 Task: Create a section Debug Dive and in the section, add a milestone Helpdesk Ticketing System Implementation in the project AnchorTech
Action: Mouse moved to (217, 380)
Screenshot: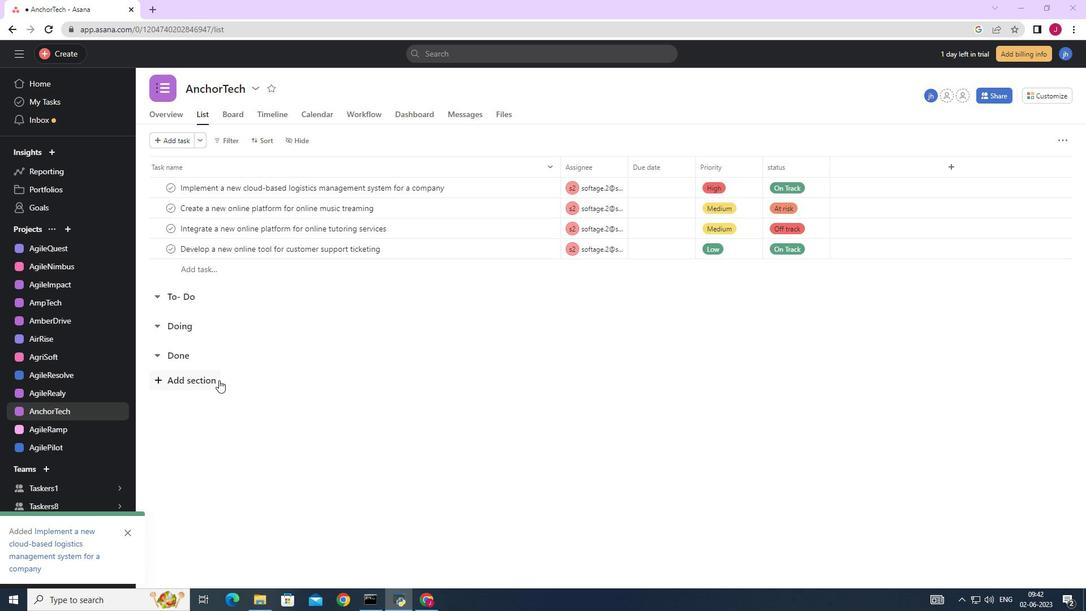 
Action: Mouse pressed left at (217, 380)
Screenshot: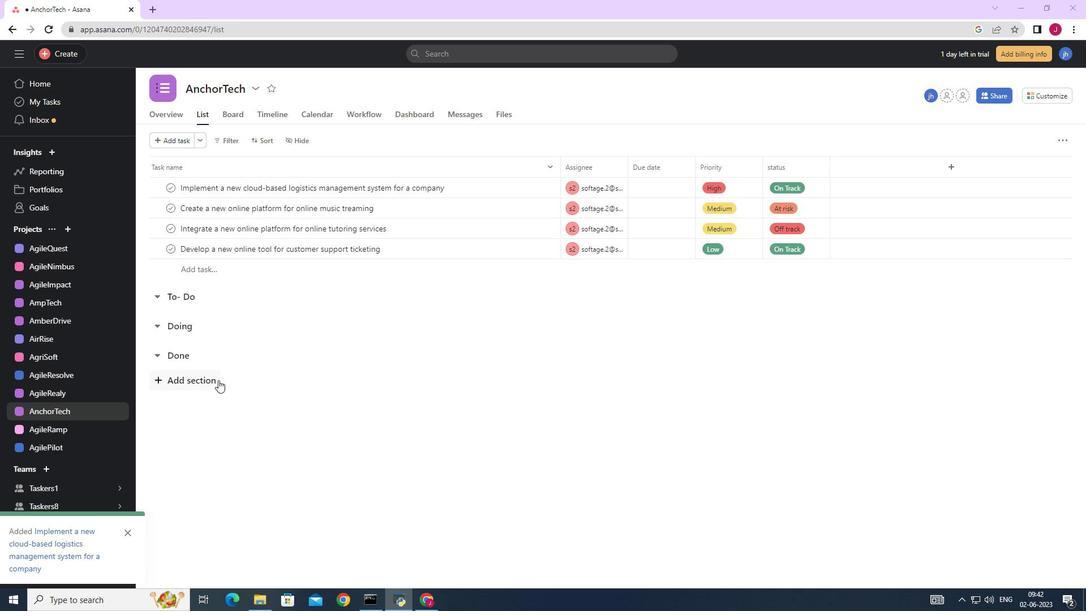 
Action: Key pressed <Key.caps_lock>DE<Key.backspace><Key.caps_lock>ebug<Key.space><Key.caps_lock>D<Key.caps_lock>ive
Screenshot: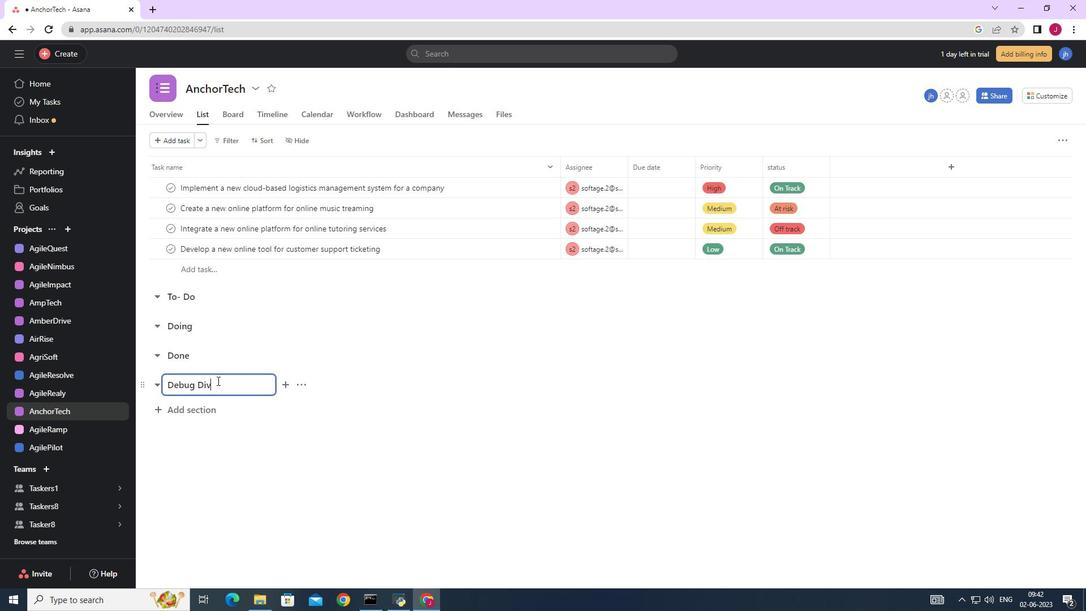 
Action: Mouse moved to (230, 391)
Screenshot: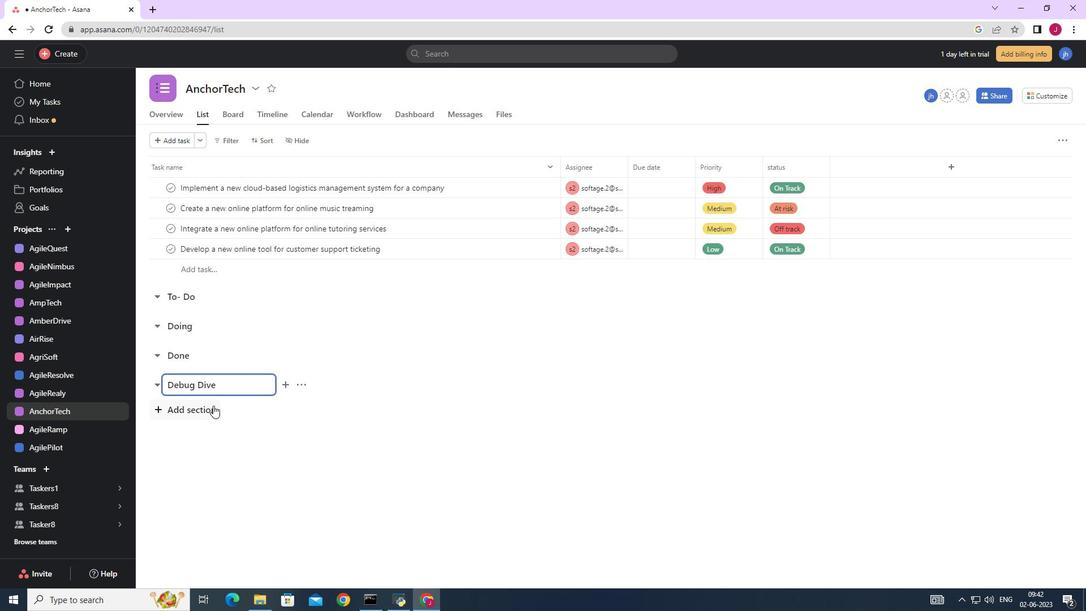 
Action: Key pressed <Key.enter><Key.caps_lock>H<Key.caps_lock>elpdesk<Key.space><Key.caps_lock>T<Key.caps_lock>o<Key.backspace>icketing<Key.space><Key.caps_lock>S<Key.caps_lock>ystem<Key.space><Key.caps_lock>I<Key.caps_lock>mplementation<Key.space>
Screenshot: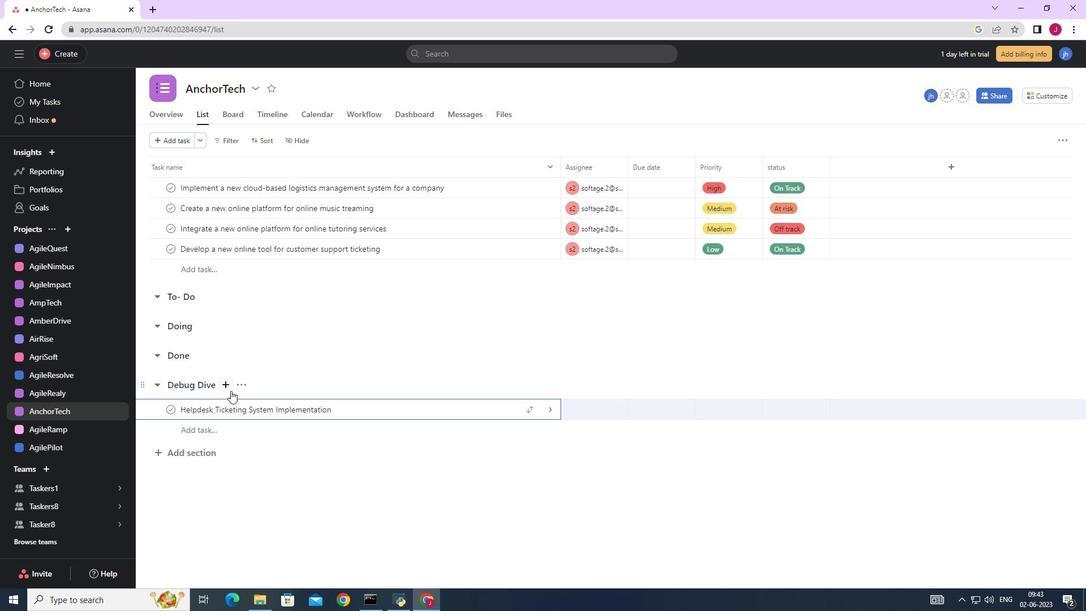 
Action: Mouse moved to (551, 412)
Screenshot: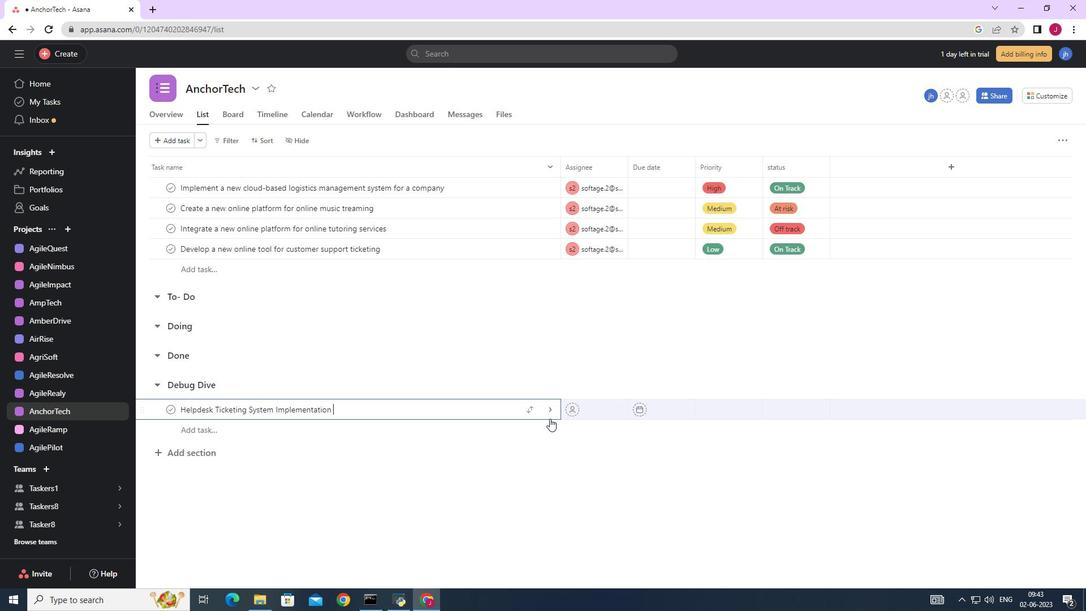 
Action: Mouse pressed left at (551, 412)
Screenshot: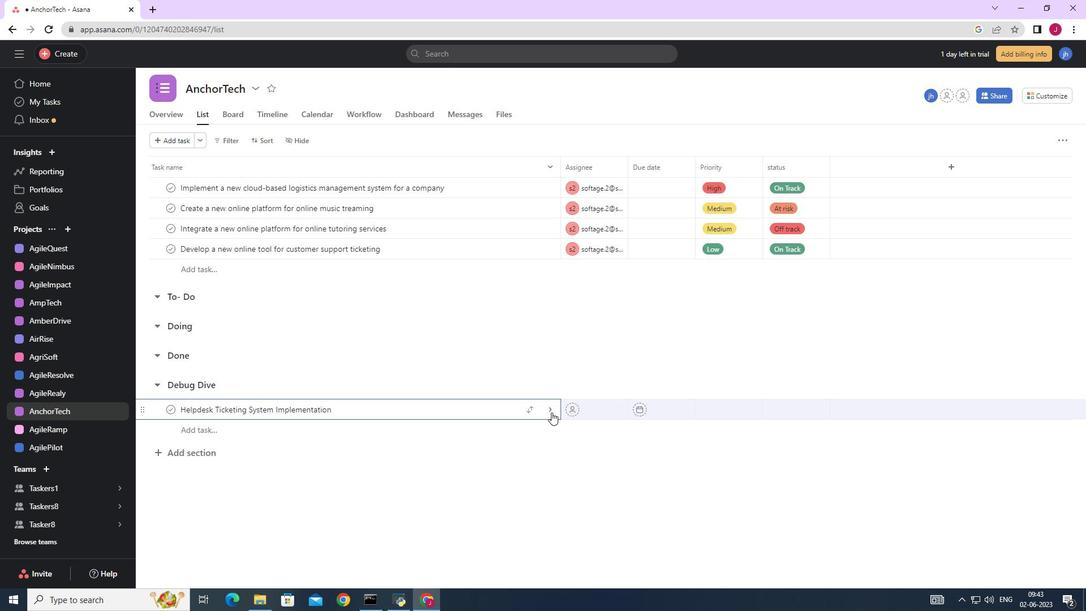 
Action: Mouse moved to (1048, 139)
Screenshot: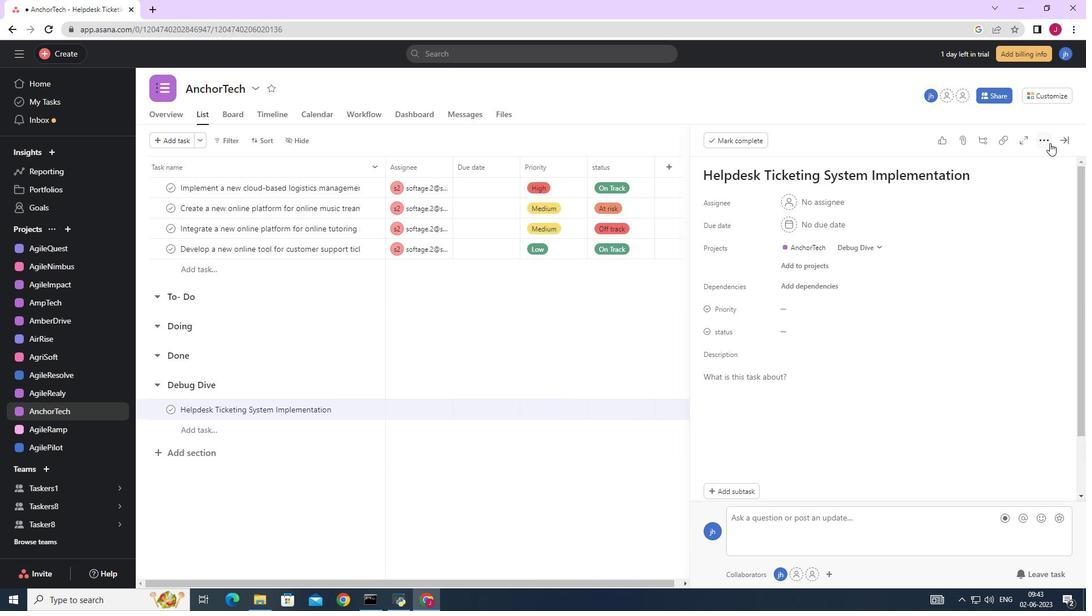 
Action: Mouse pressed left at (1048, 139)
Screenshot: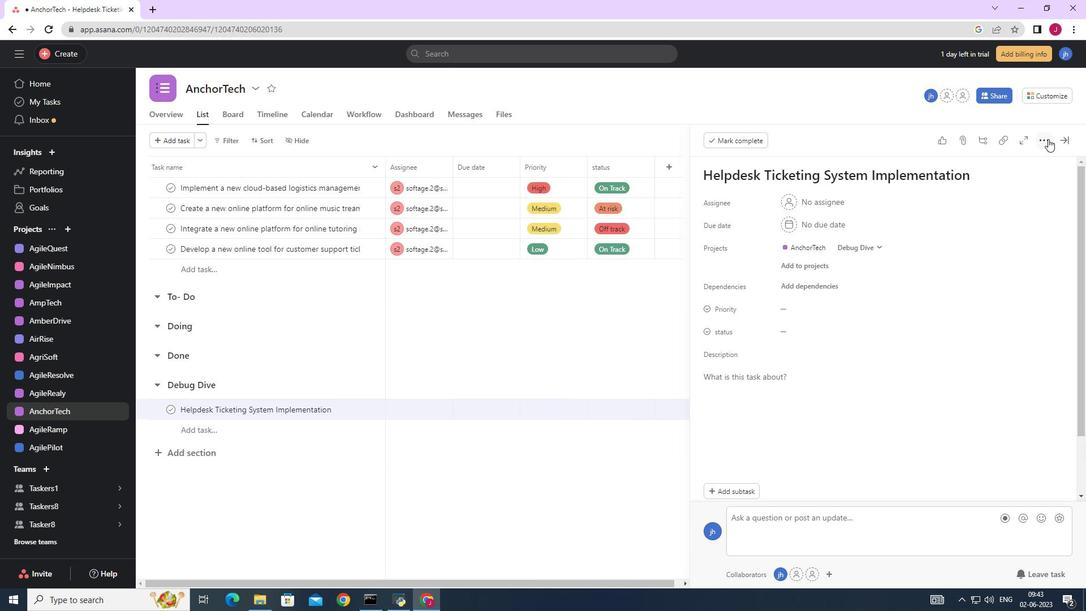 
Action: Mouse moved to (953, 183)
Screenshot: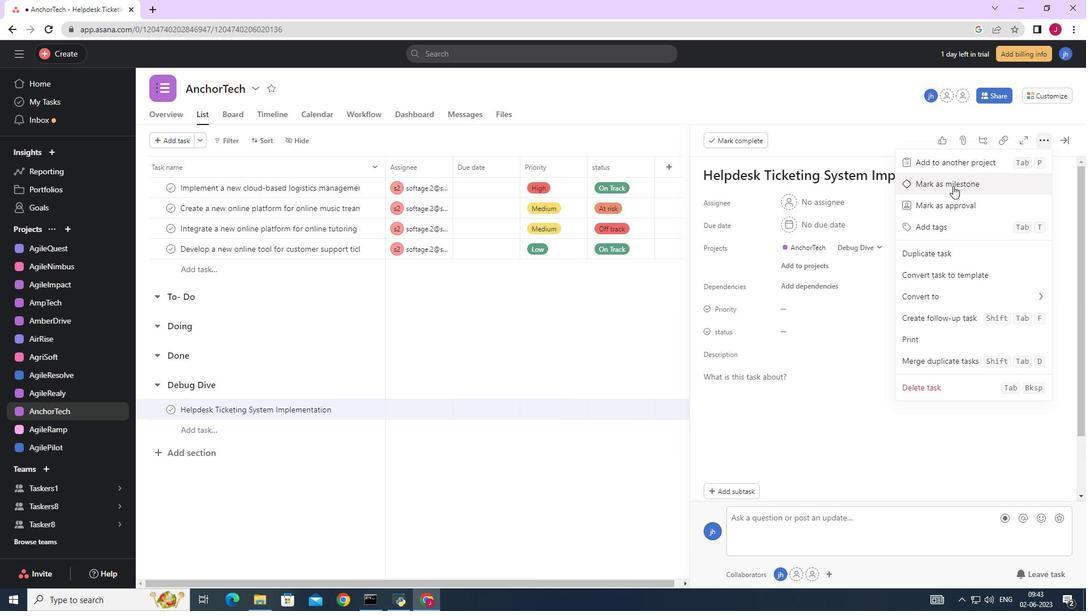 
Action: Mouse pressed left at (953, 183)
Screenshot: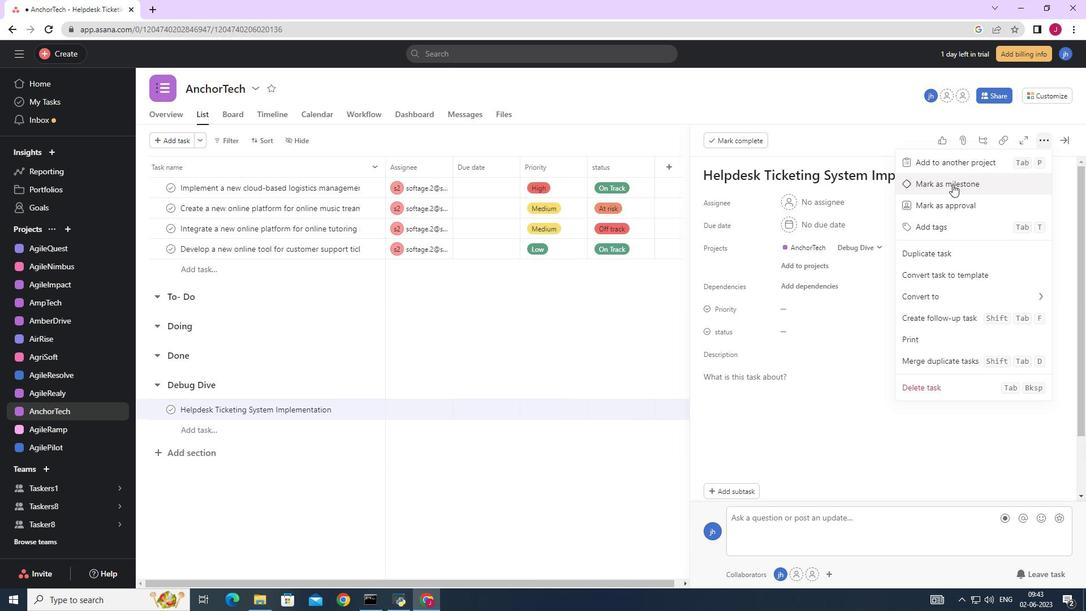 
Action: Mouse moved to (1064, 141)
Screenshot: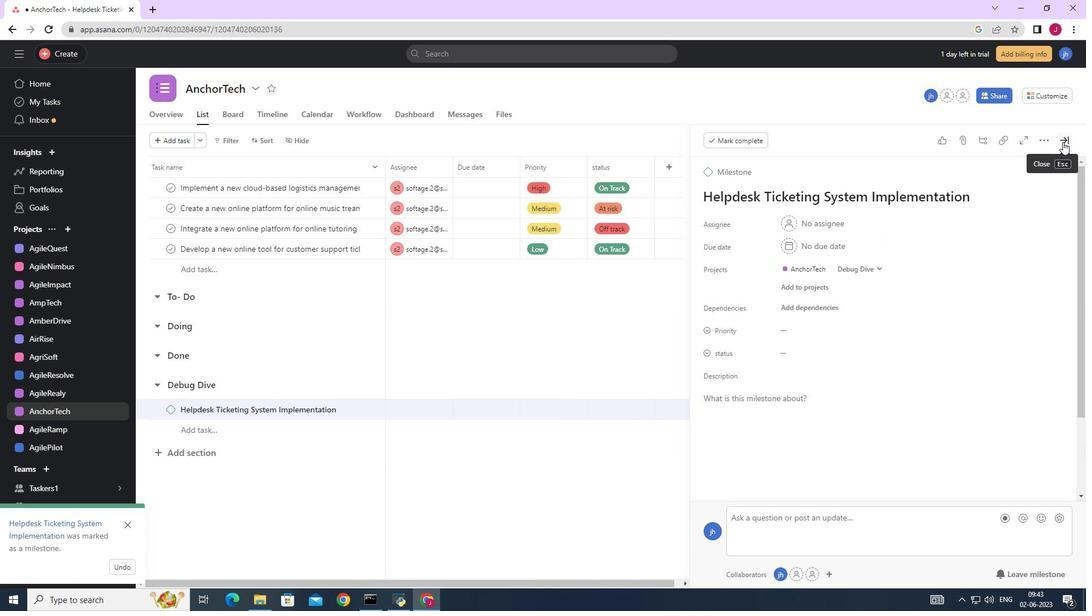 
Action: Mouse pressed left at (1064, 141)
Screenshot: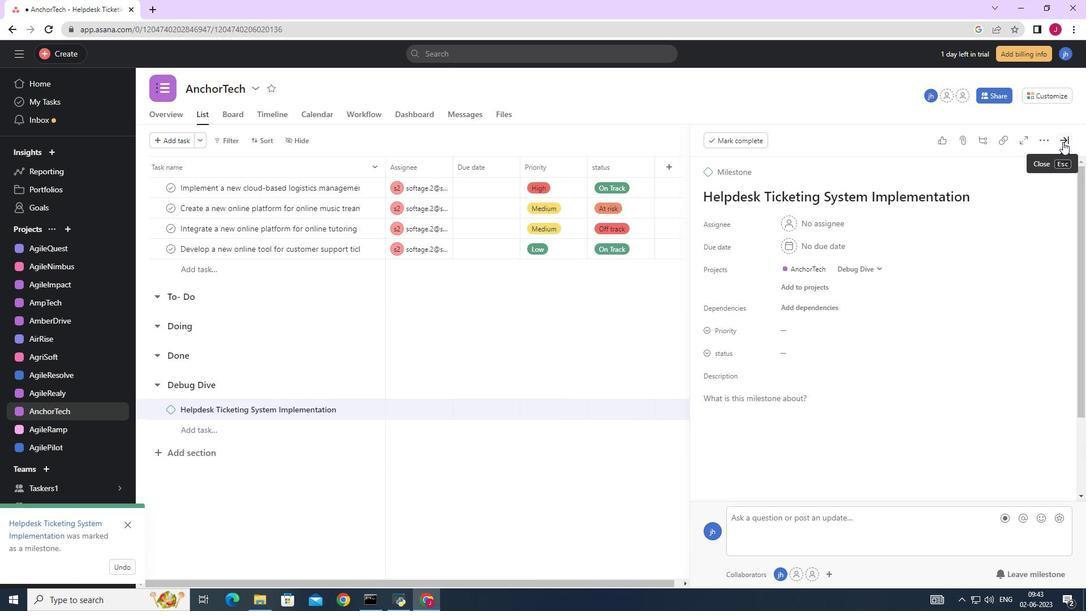 
Action: Mouse moved to (641, 387)
Screenshot: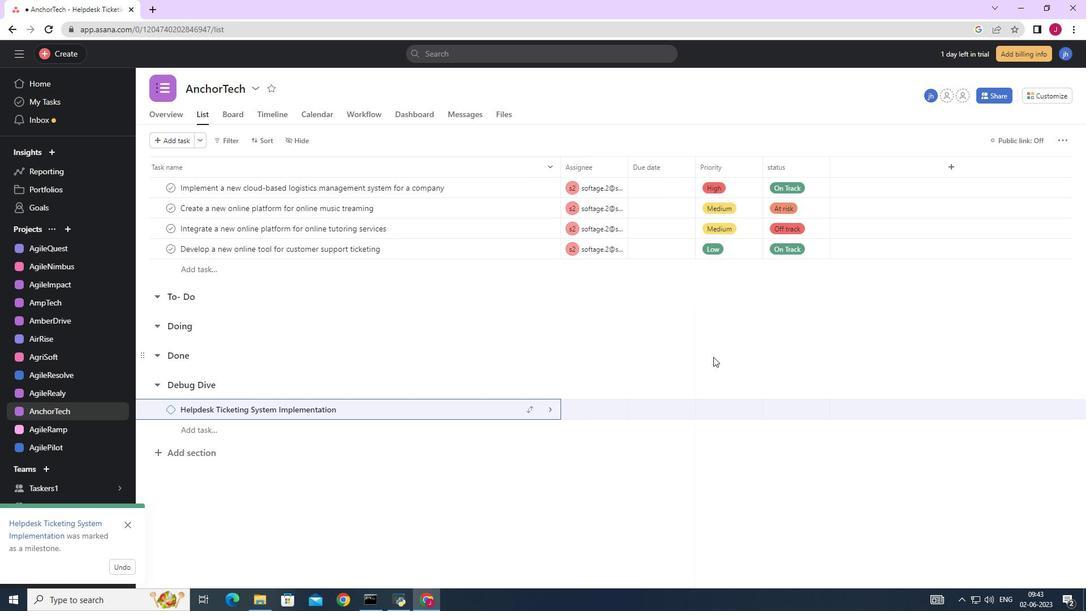
